 Task: Send an email with the signature Garrett Sanchez with the subject Invitation to a networking event and the message We need your input on the vendor selection for the new project. Can you please review the proposals and provide your recommendation? from softage.10@softage.net to softage.9@softage.net and move the email from Sent Items to the folder Market expansion
Action: Mouse moved to (76, 90)
Screenshot: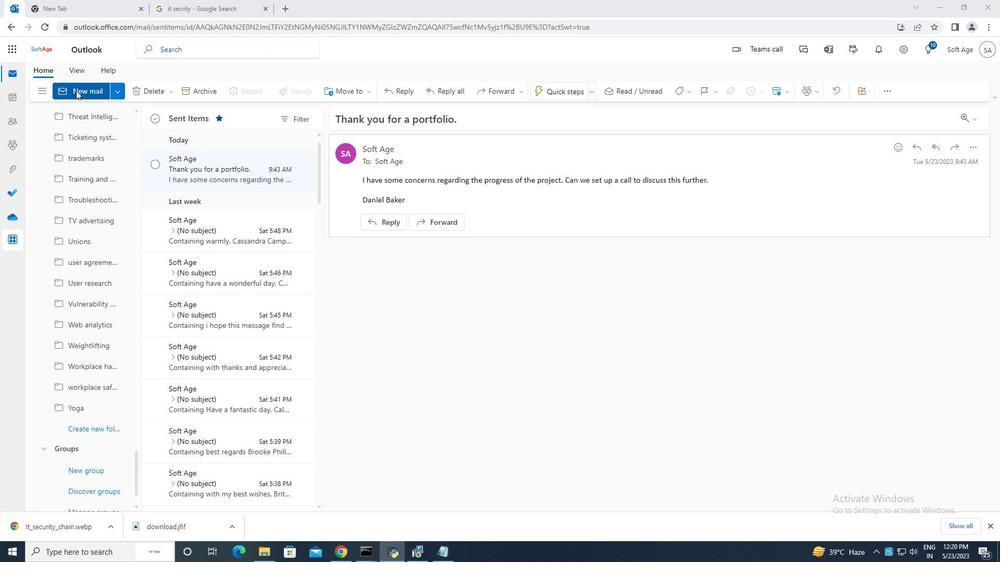 
Action: Mouse pressed left at (76, 90)
Screenshot: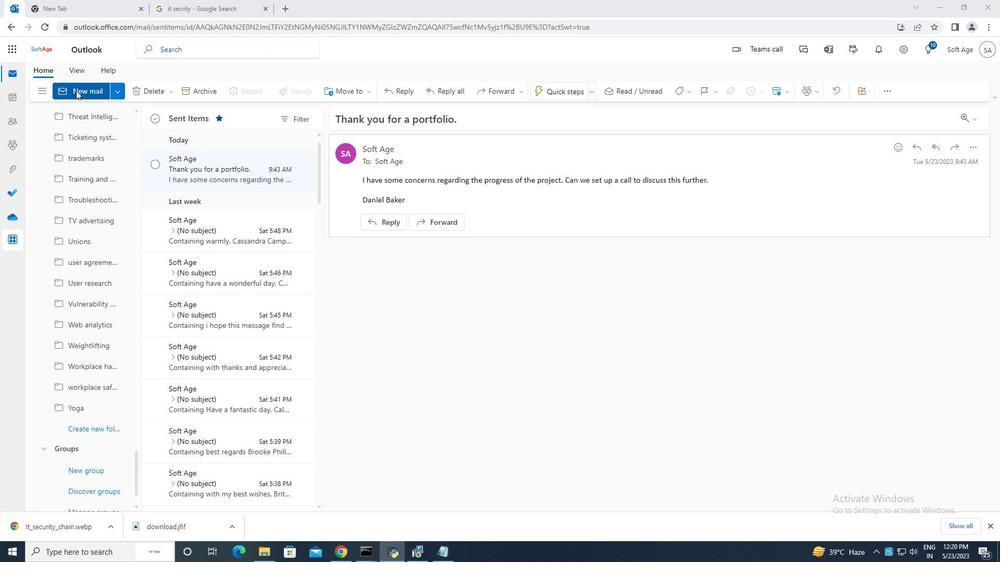 
Action: Mouse moved to (667, 97)
Screenshot: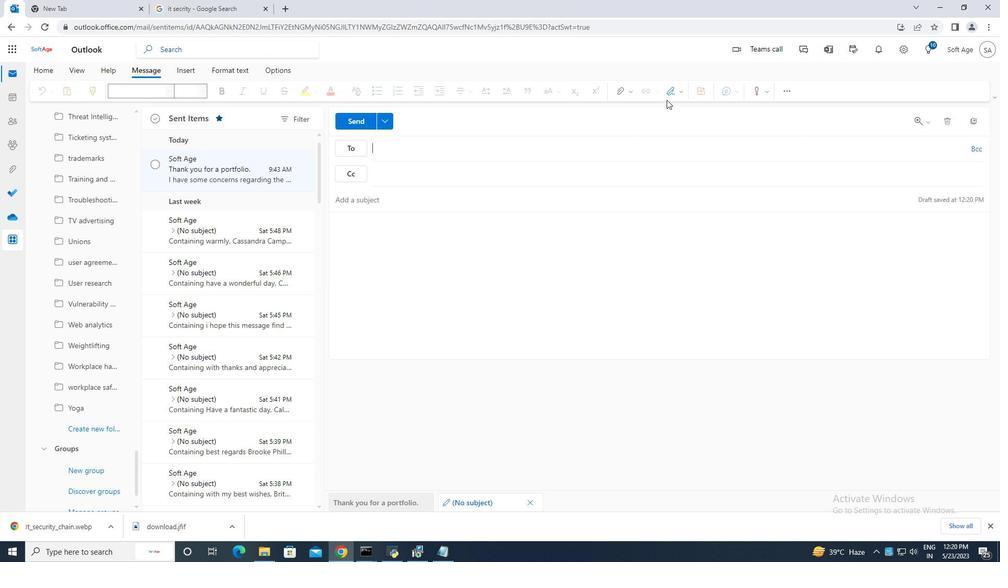 
Action: Mouse pressed left at (667, 97)
Screenshot: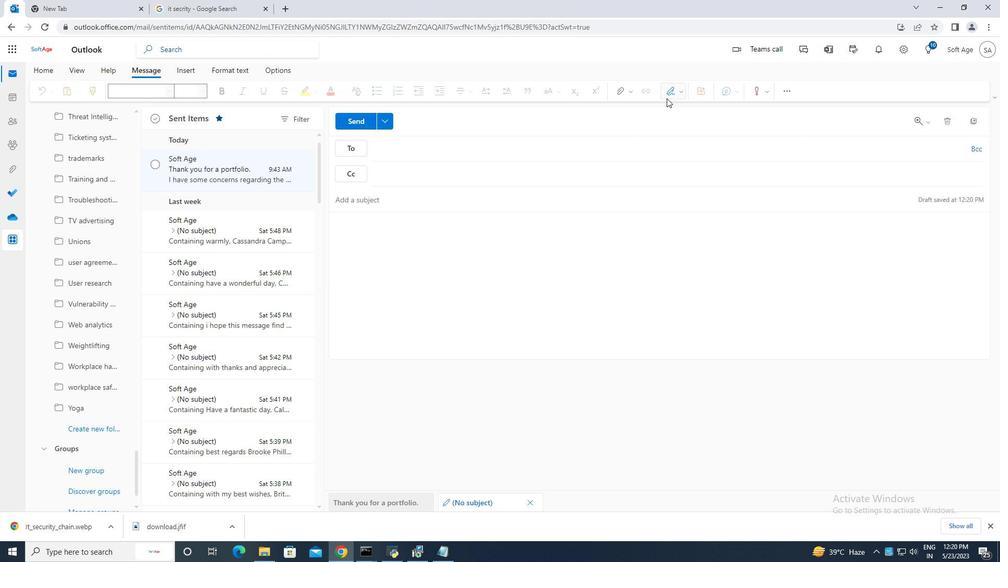 
Action: Mouse moved to (665, 134)
Screenshot: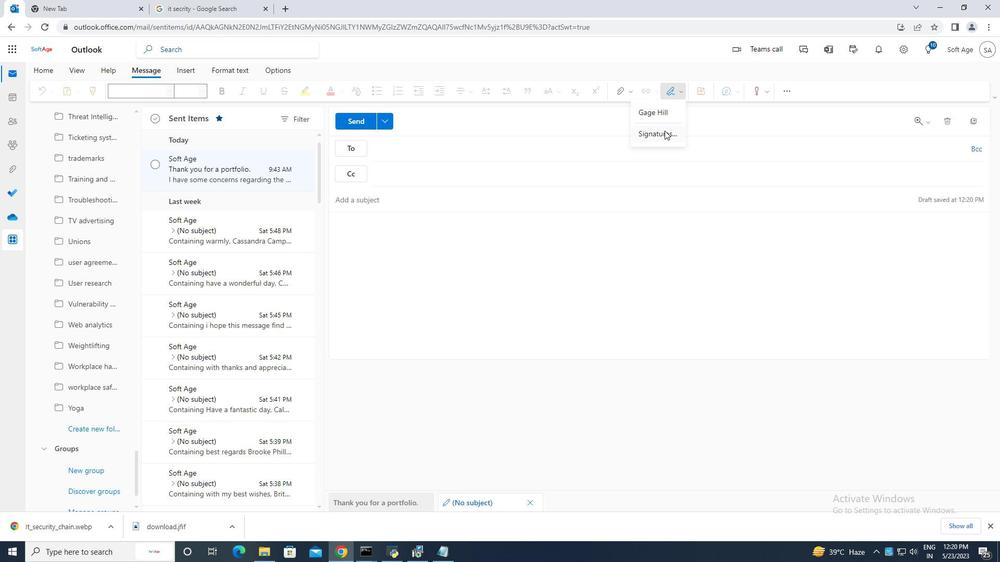 
Action: Mouse pressed left at (665, 134)
Screenshot: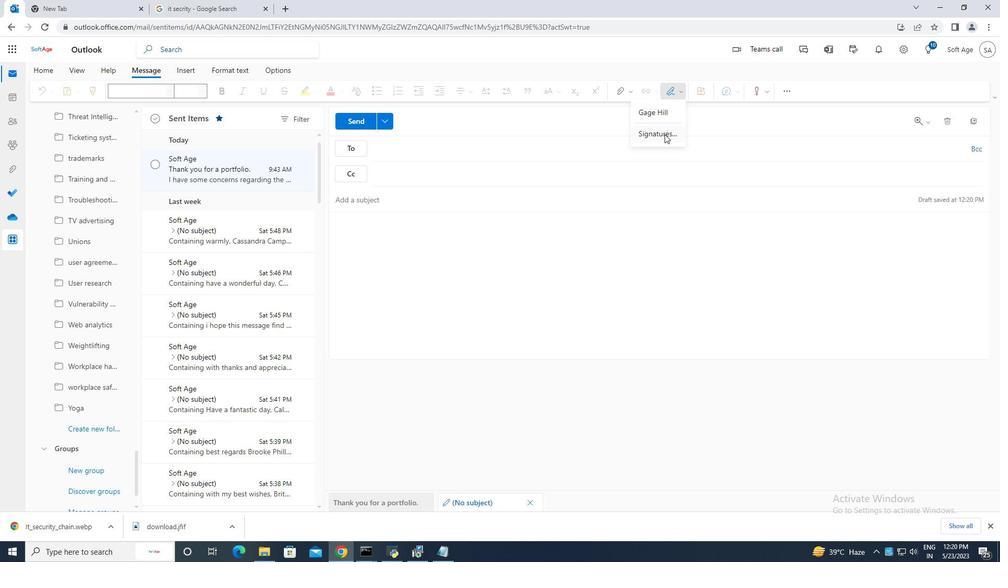 
Action: Mouse moved to (707, 176)
Screenshot: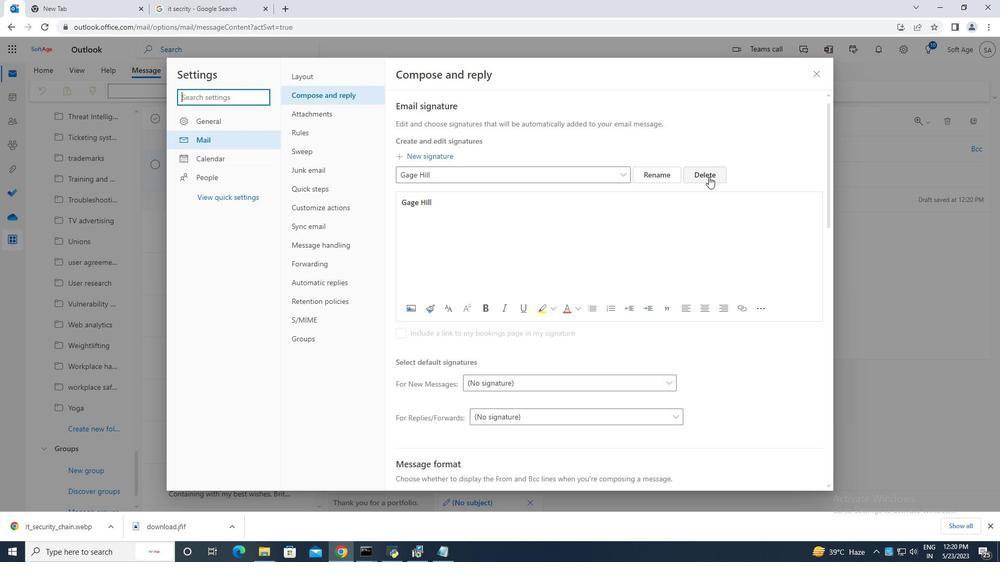 
Action: Mouse pressed left at (707, 176)
Screenshot: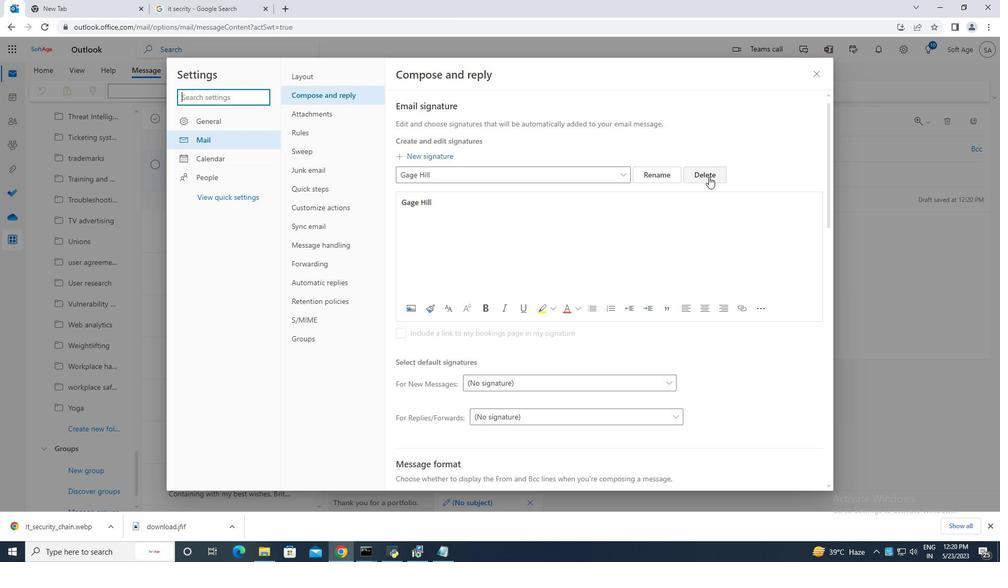 
Action: Mouse moved to (493, 176)
Screenshot: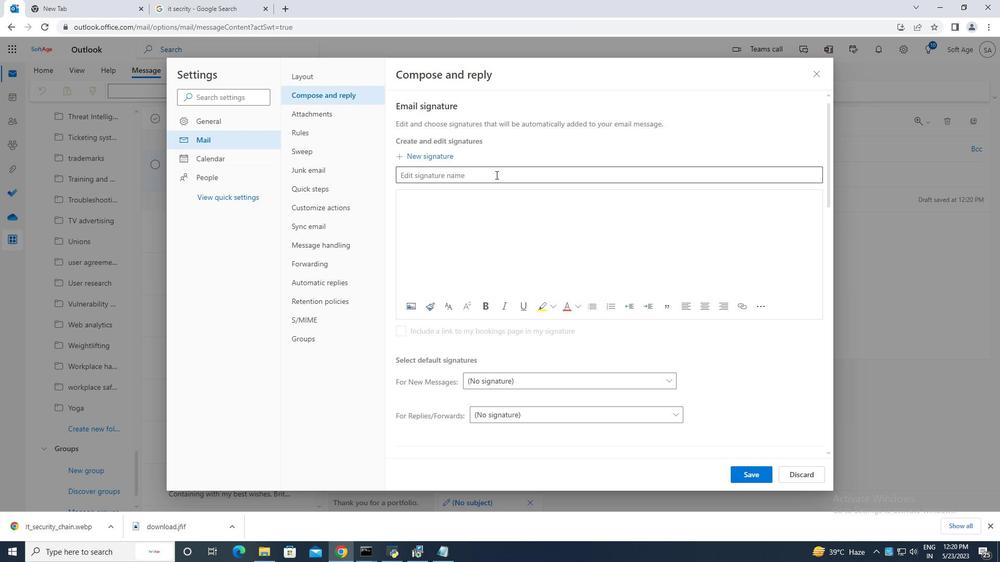 
Action: Mouse pressed left at (493, 175)
Screenshot: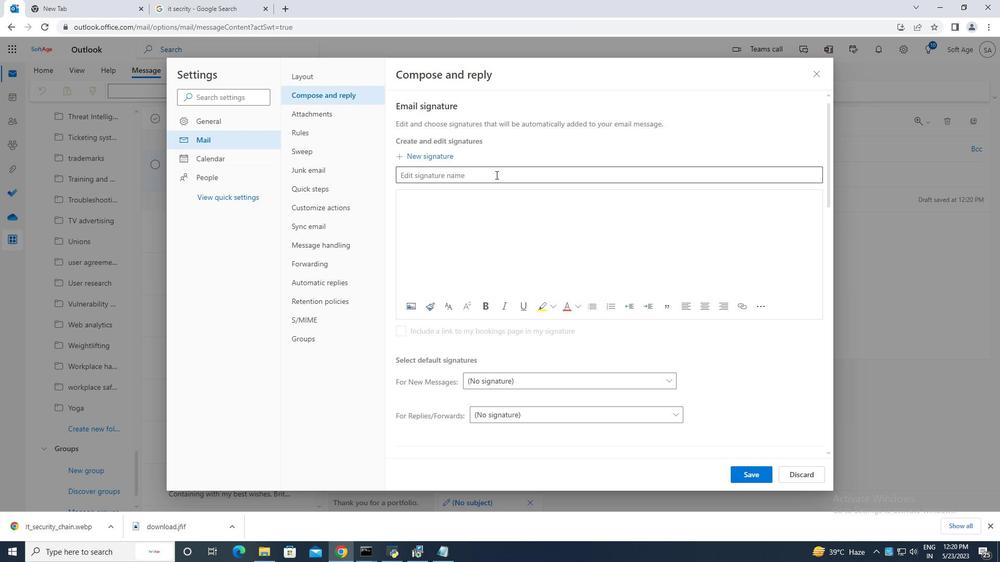 
Action: Key pressed <Key.caps_lock>G<Key.caps_lock>arrett<Key.space><Key.caps_lock>S<Key.caps_lock>anchez
Screenshot: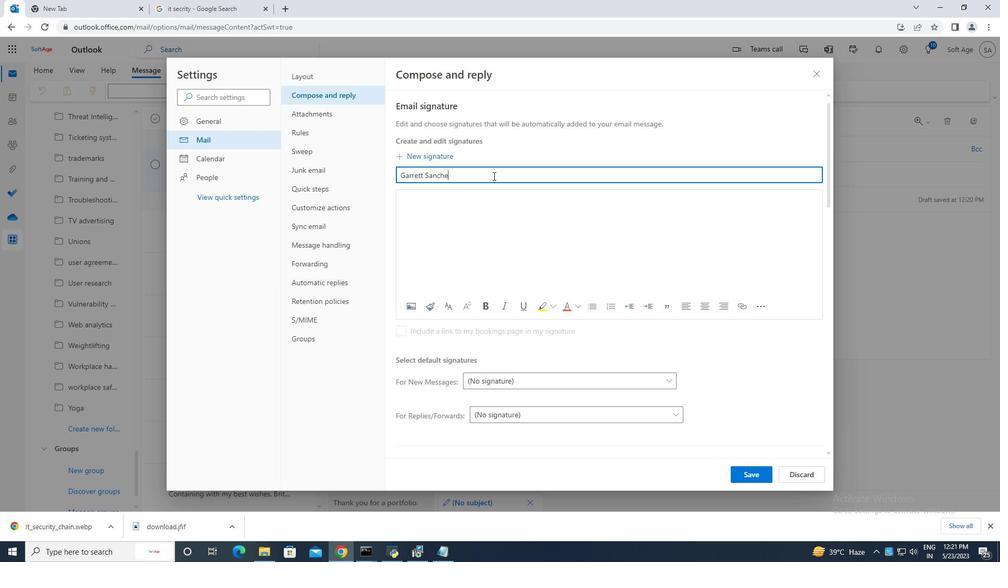 
Action: Mouse moved to (431, 203)
Screenshot: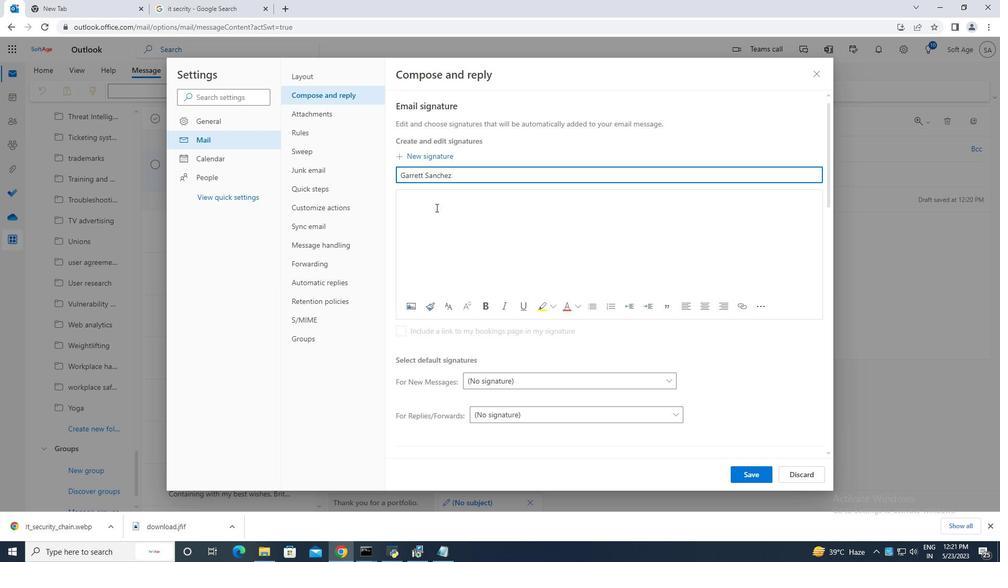 
Action: Mouse pressed left at (431, 203)
Screenshot: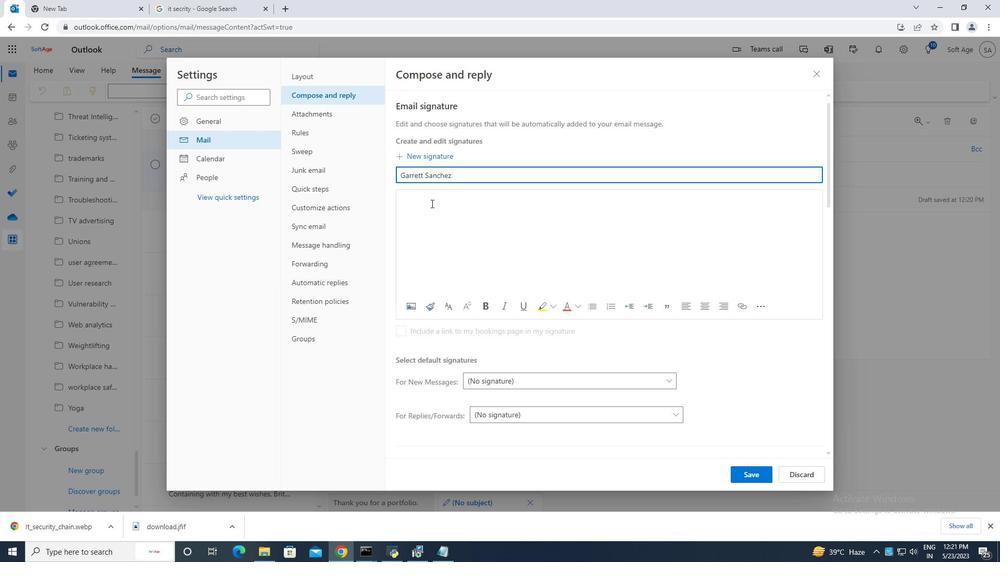 
Action: Mouse moved to (431, 203)
Screenshot: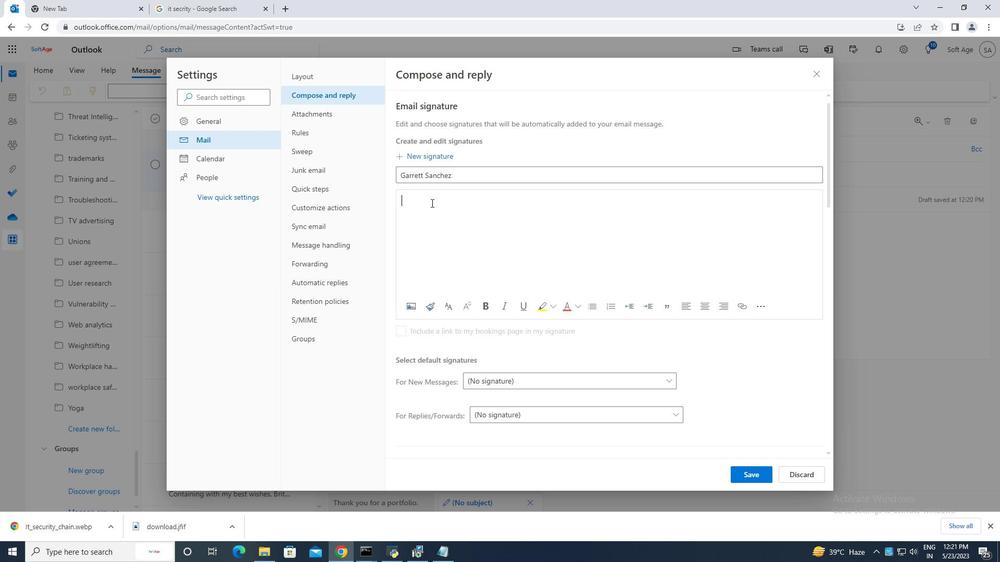 
Action: Key pressed <Key.caps_lock>G<Key.caps_lock>arrett<Key.space><Key.caps_lock>S<Key.caps_lock>anchez
Screenshot: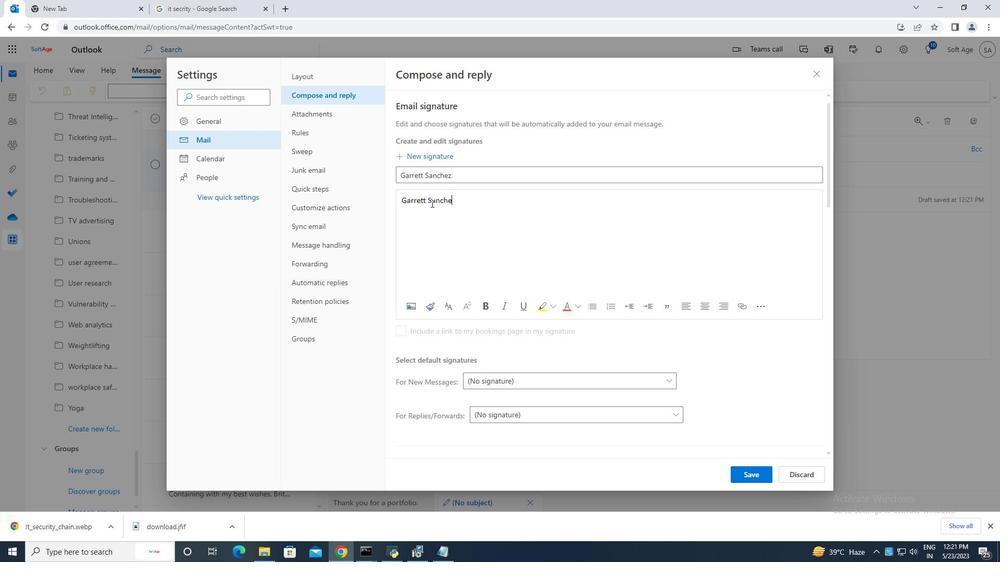 
Action: Mouse moved to (751, 471)
Screenshot: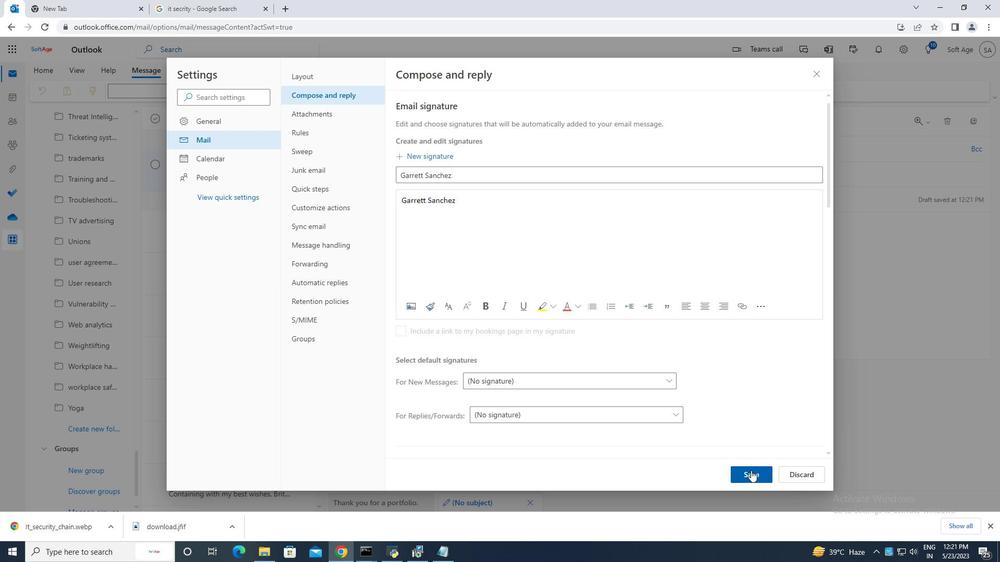 
Action: Mouse pressed left at (751, 471)
Screenshot: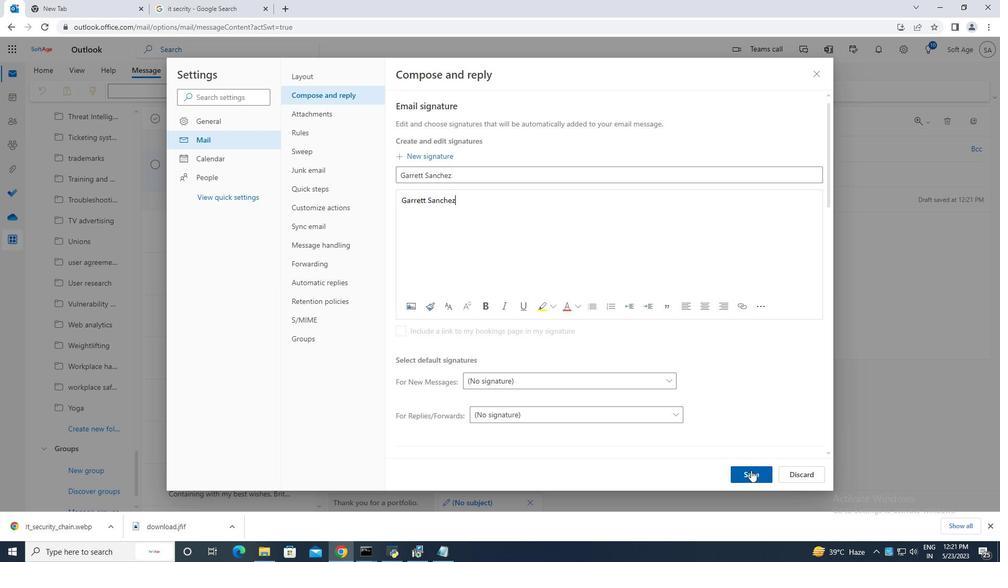 
Action: Mouse moved to (821, 76)
Screenshot: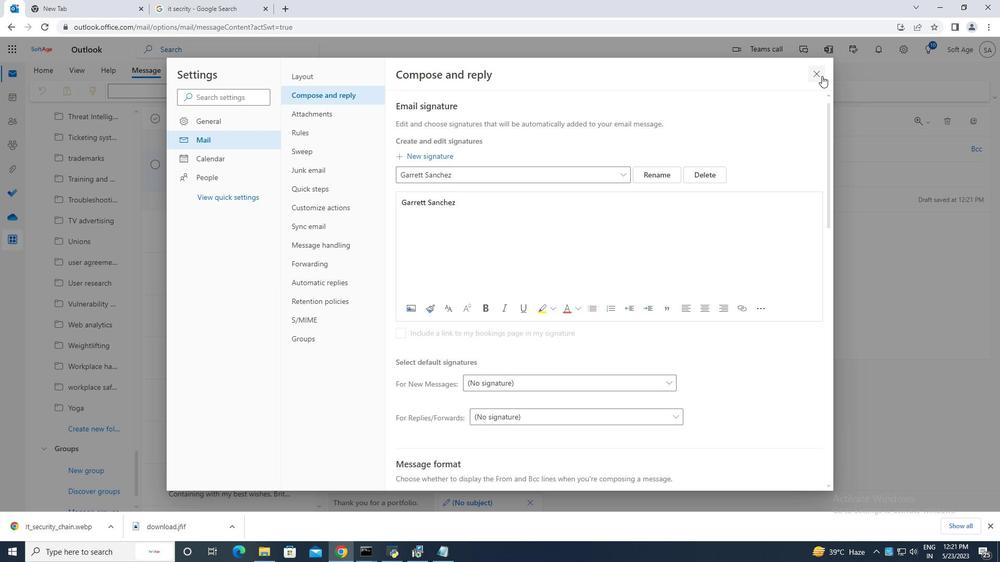 
Action: Mouse pressed left at (821, 76)
Screenshot: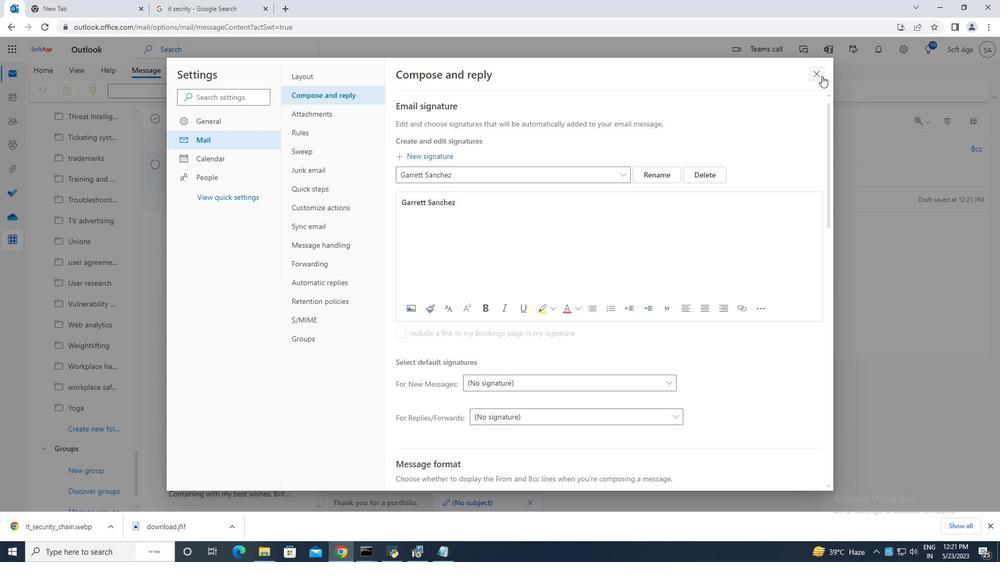 
Action: Mouse moved to (666, 94)
Screenshot: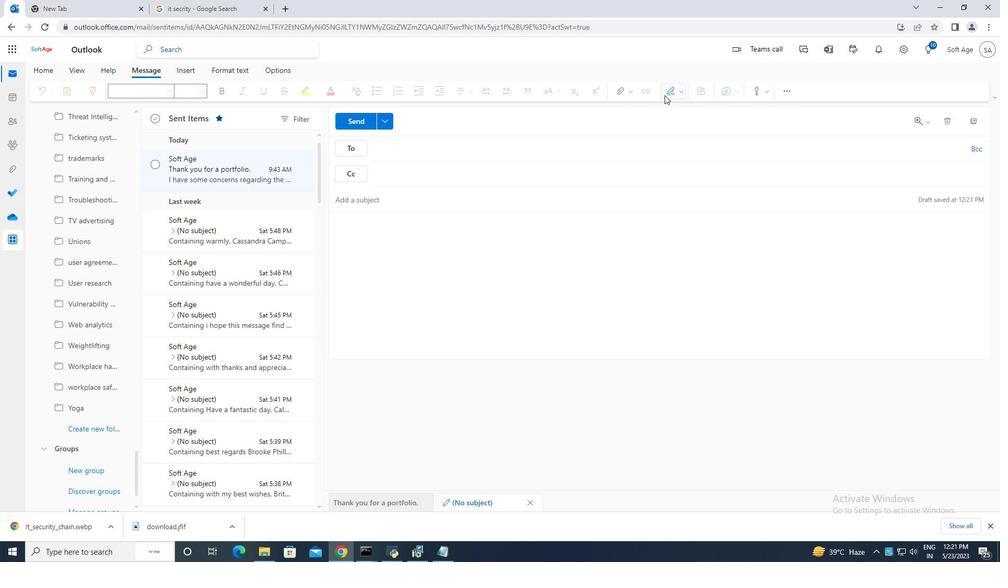 
Action: Mouse pressed left at (666, 94)
Screenshot: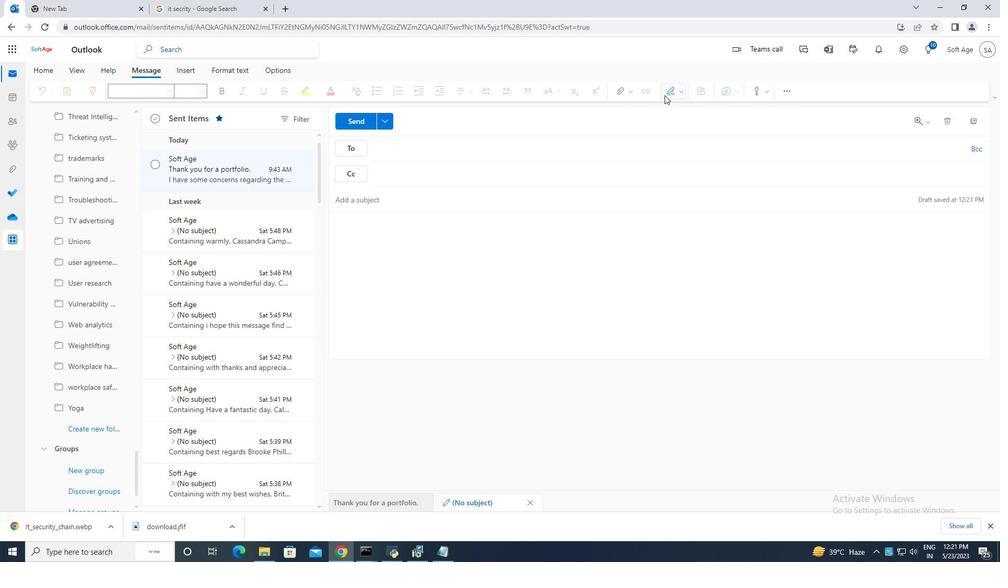 
Action: Mouse moved to (643, 114)
Screenshot: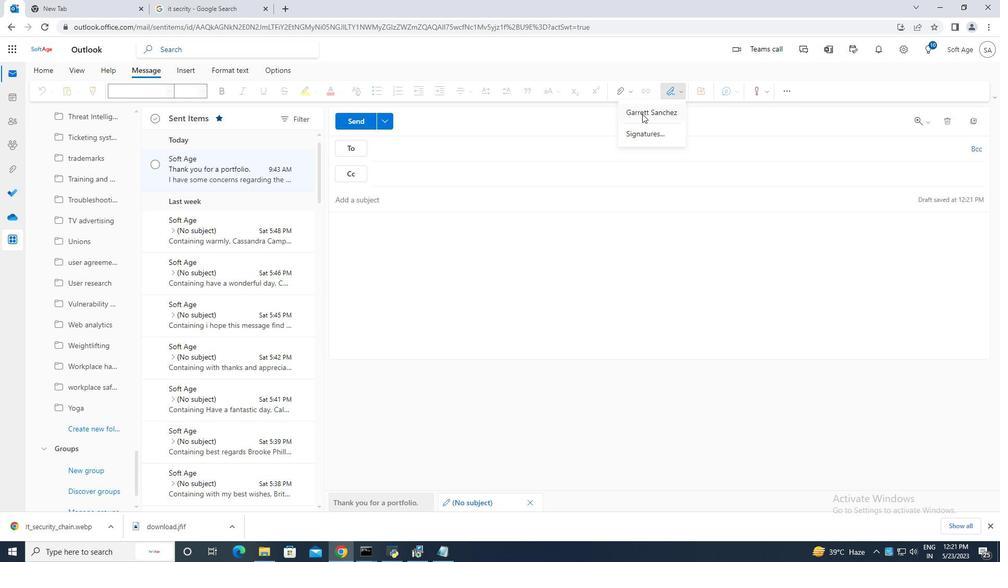 
Action: Mouse pressed left at (643, 114)
Screenshot: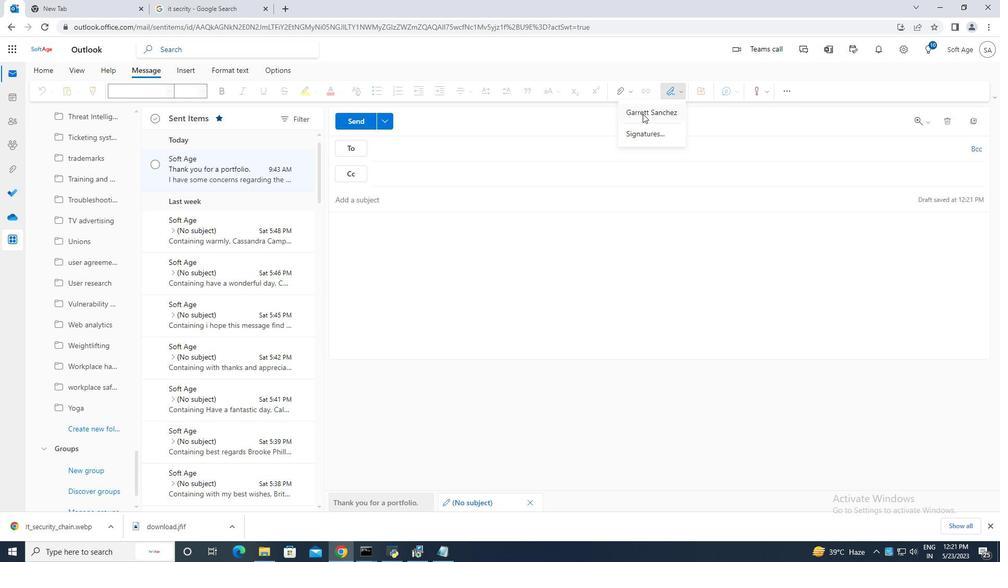 
Action: Mouse moved to (368, 197)
Screenshot: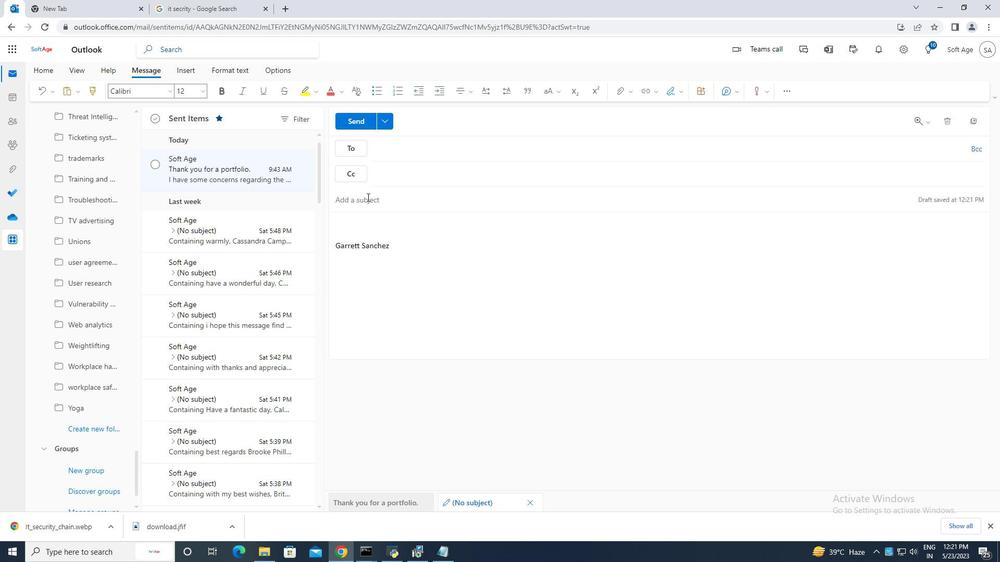 
Action: Mouse pressed left at (368, 197)
Screenshot: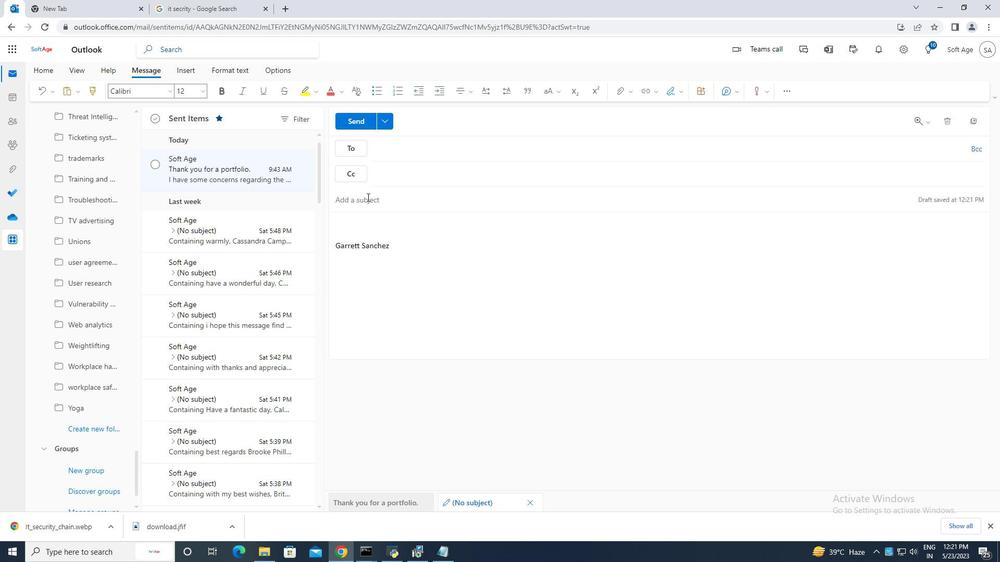 
Action: Mouse moved to (369, 202)
Screenshot: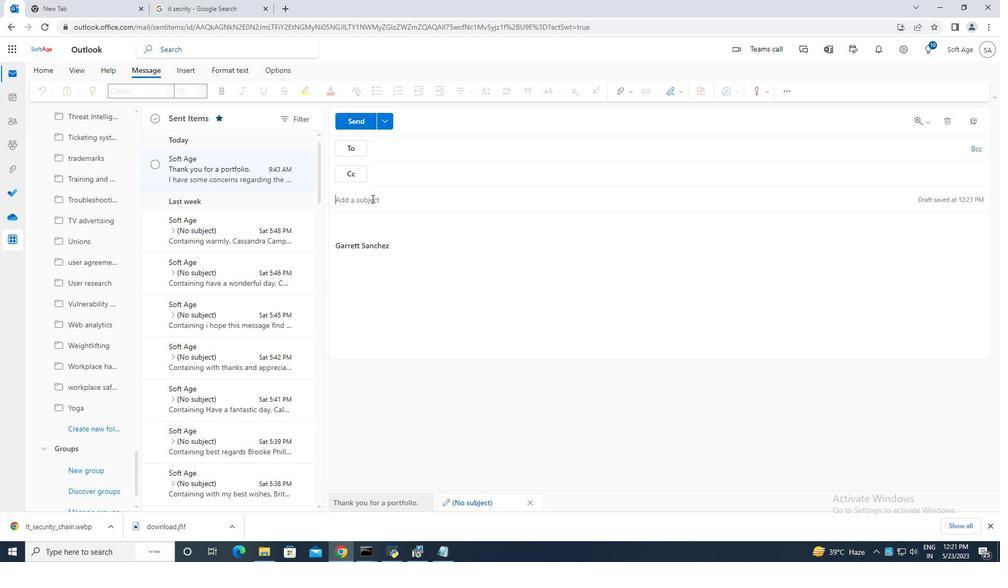 
Action: Key pressed <Key.caps_lock>I<Key.caps_lock>nvitation<Key.space>to<Key.space>a<Key.space>networking<Key.space>event.
Screenshot: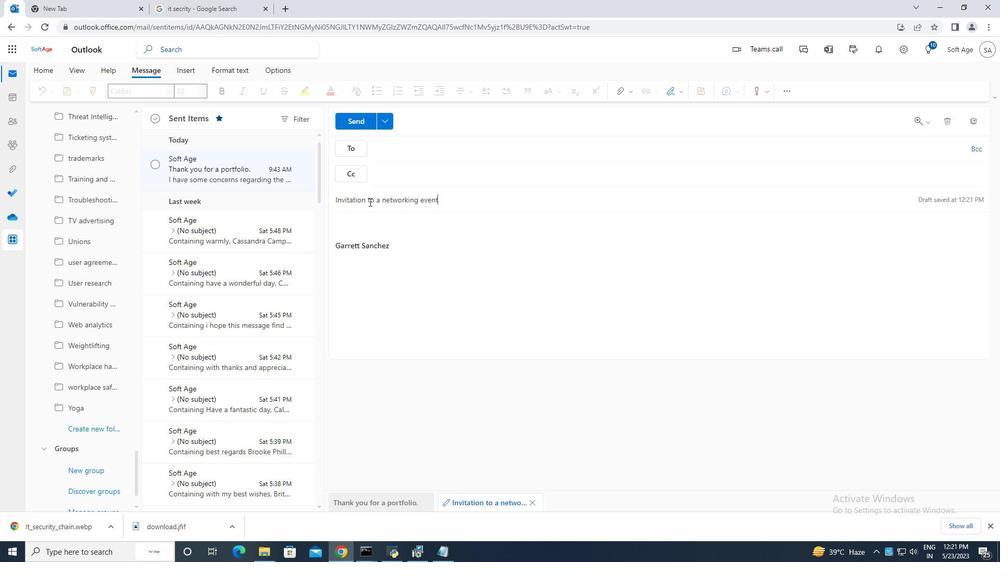 
Action: Mouse moved to (363, 221)
Screenshot: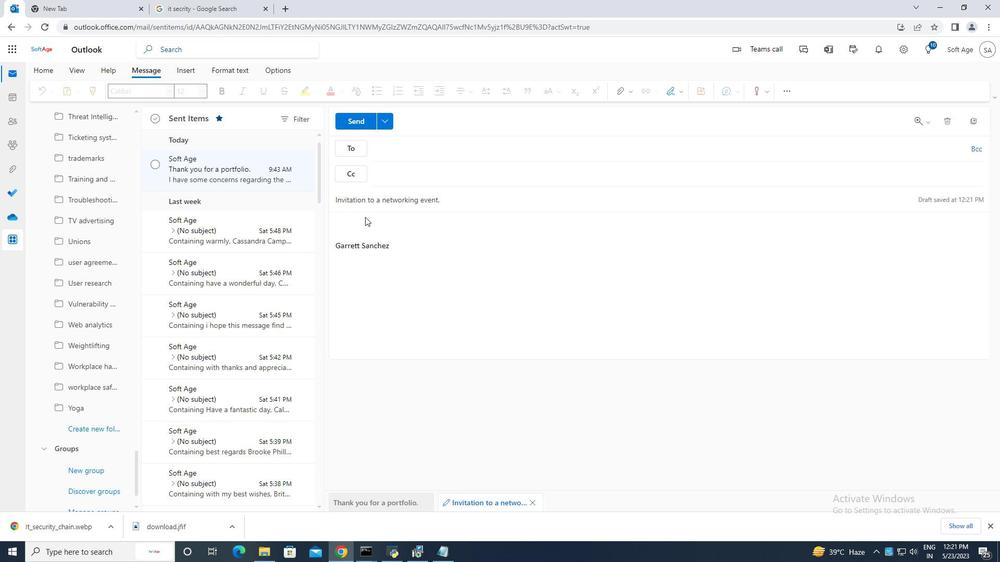 
Action: Mouse pressed left at (363, 221)
Screenshot: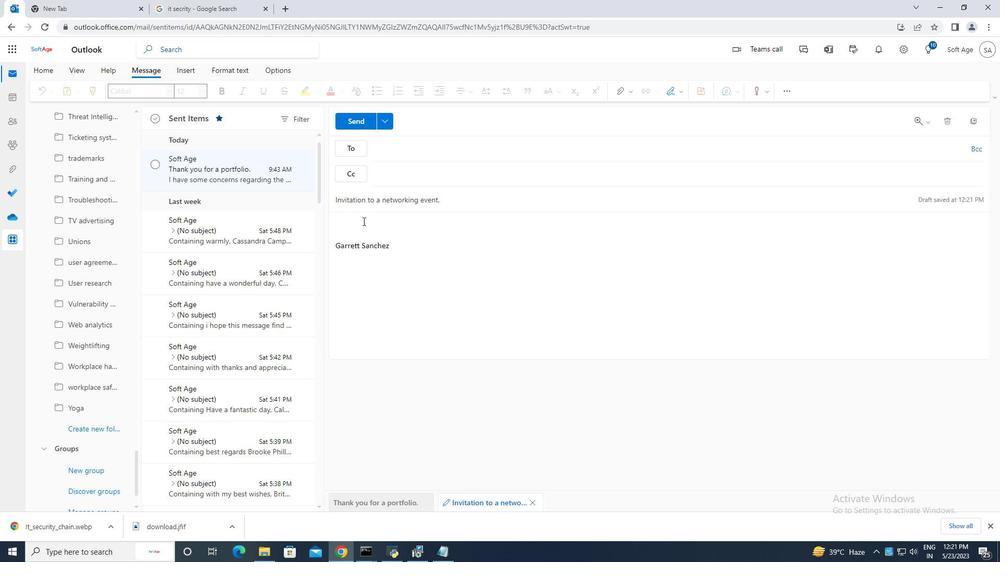 
Action: Key pressed <Key.caps_lock>W<Key.caps_lock>e<Key.space>need<Key.space>your<Key.space>input<Key.space>on<Key.space>the<Key.space>vendor<Key.space>selection<Key.space>for<Key.space>the<Key.space>new<Key.space>project.<Key.space><Key.caps_lock>C<Key.caps_lock>an<Key.space>you<Key.space>please<Key.space>review<Key.space>the<Key.space>proposal<Key.space>and<Key.space>provide<Key.space>your<Key.space>recommendation.
Screenshot: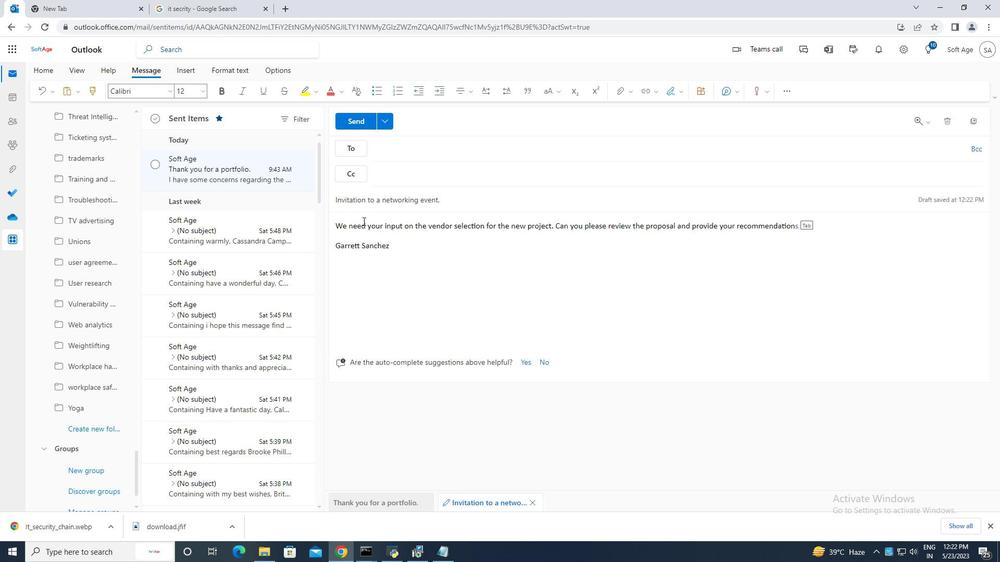 
Action: Mouse moved to (391, 151)
Screenshot: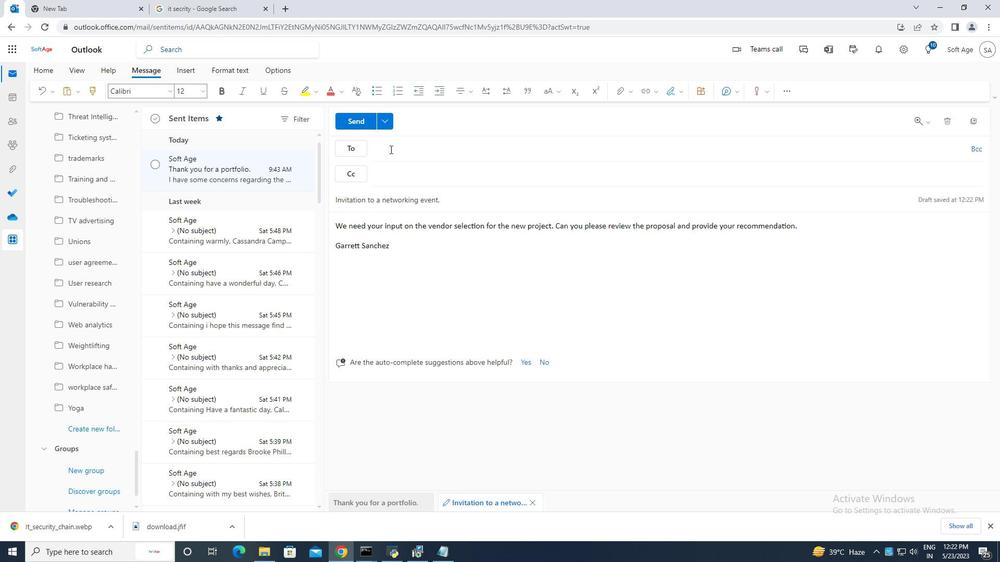 
Action: Mouse pressed left at (391, 151)
Screenshot: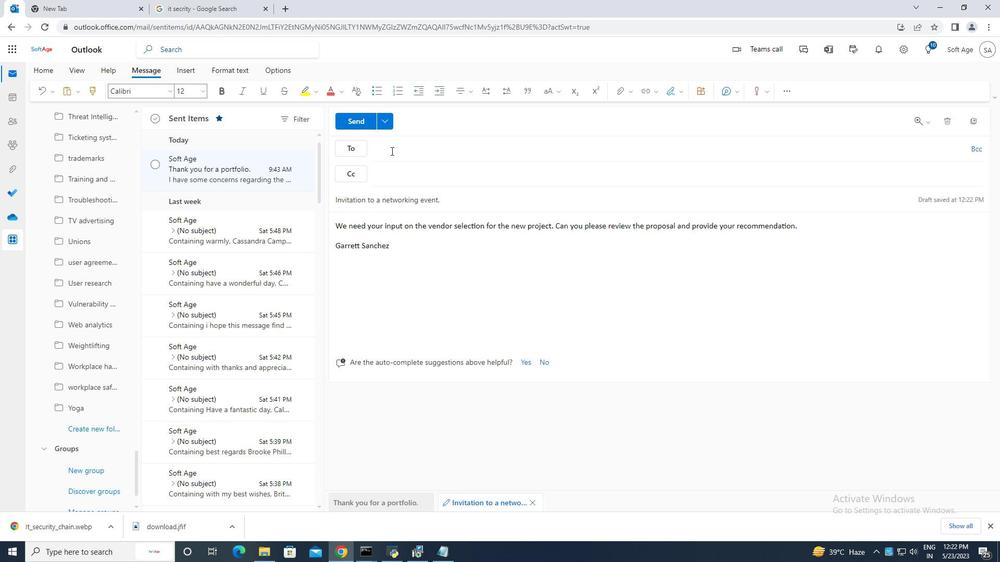 
Action: Mouse moved to (394, 152)
Screenshot: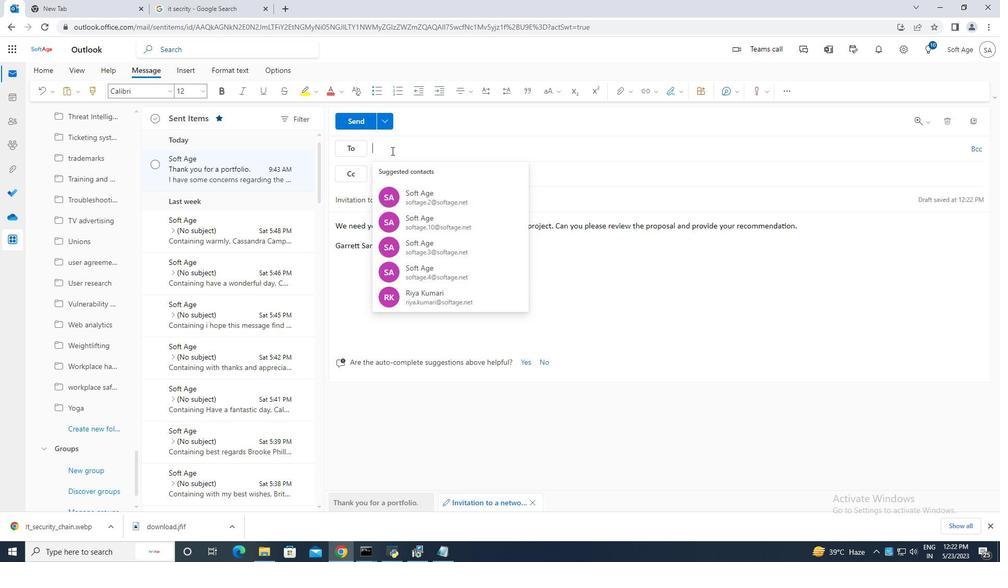 
Action: Key pressed softage.9<Key.shift>@
Screenshot: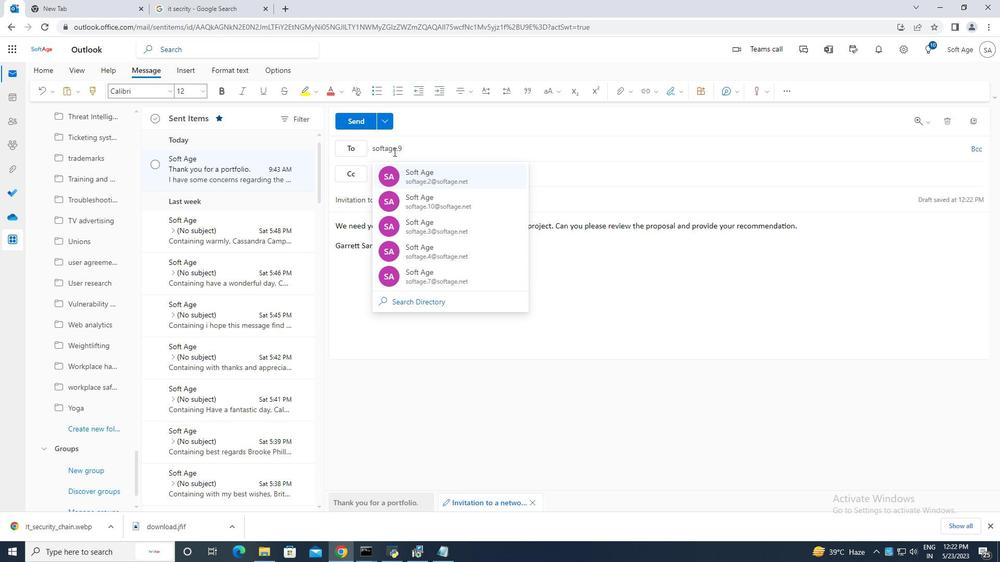 
Action: Mouse moved to (466, 169)
Screenshot: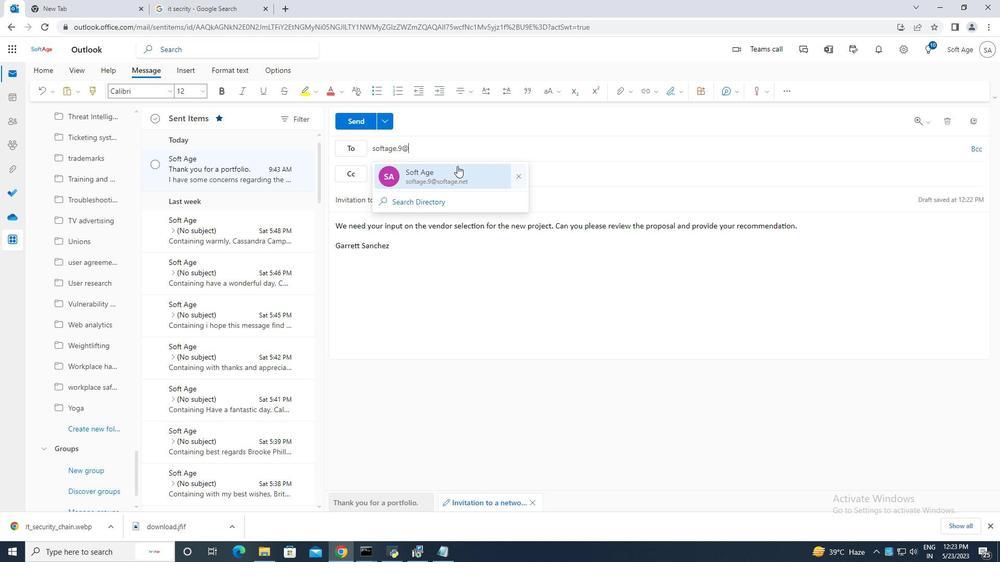 
Action: Mouse pressed left at (466, 169)
Screenshot: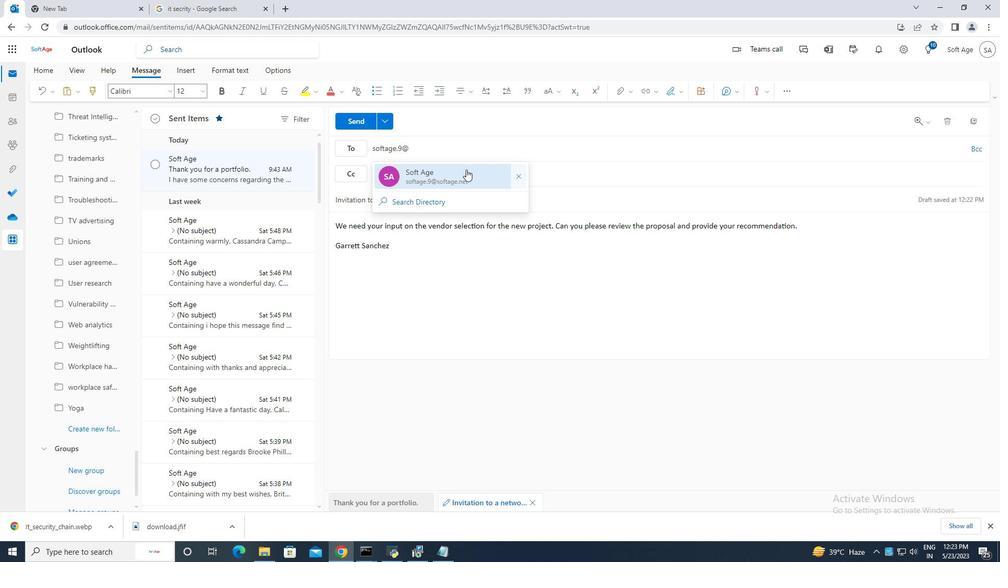 
Action: Mouse moved to (88, 426)
Screenshot: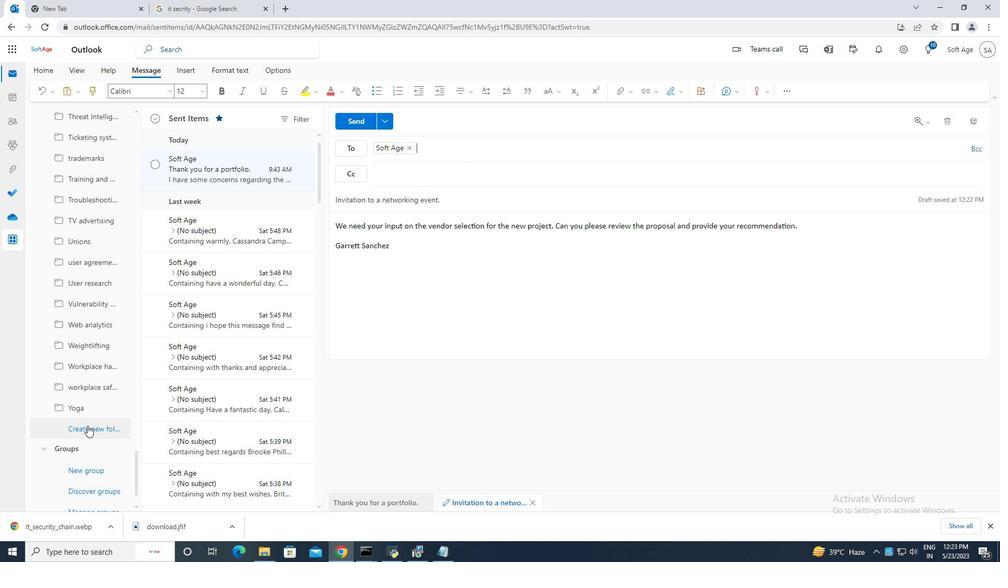 
Action: Mouse pressed left at (88, 426)
Screenshot: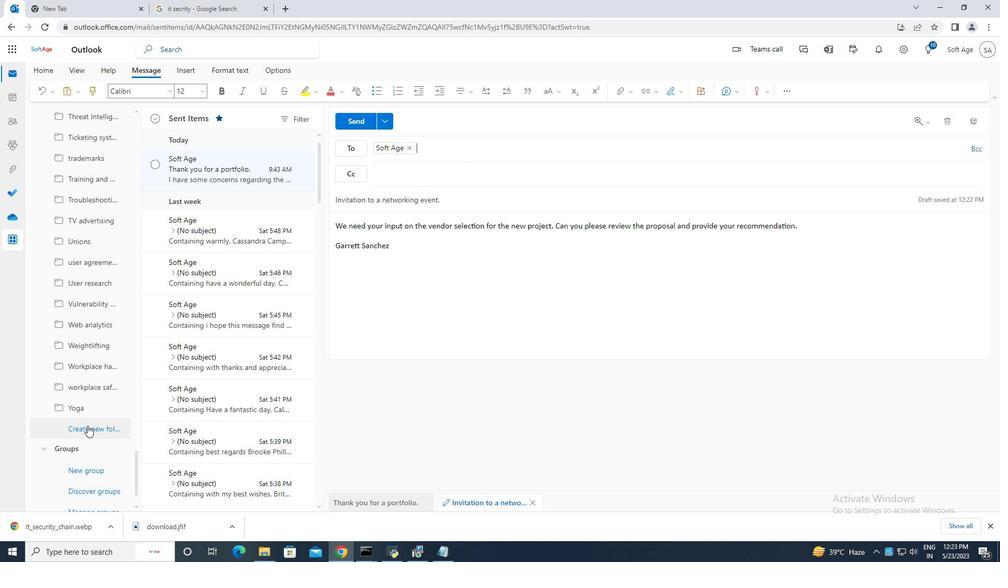 
Action: Mouse moved to (74, 424)
Screenshot: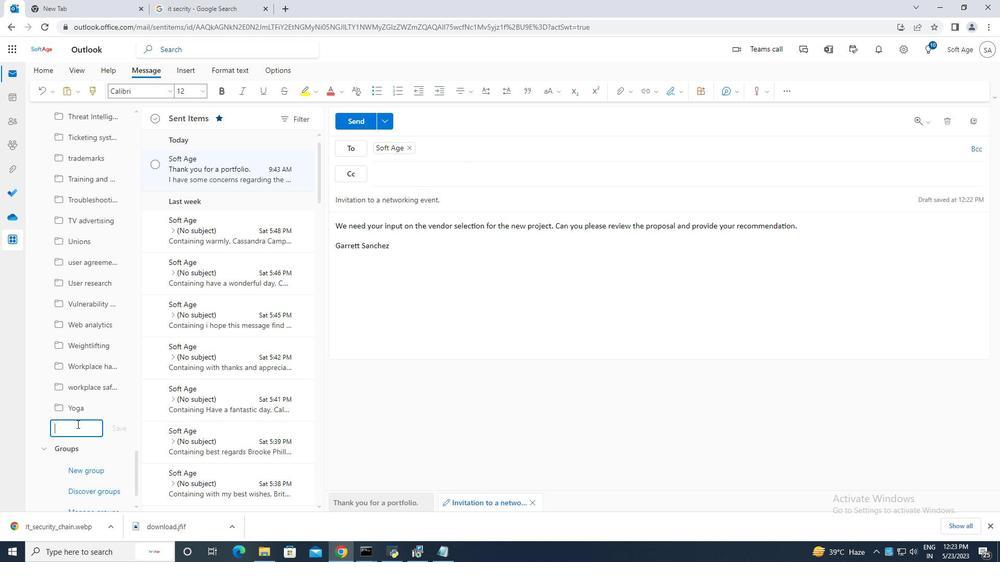 
Action: Key pressed <Key.caps_lock>M<Key.caps_lock>arket<Key.space>expansion
Screenshot: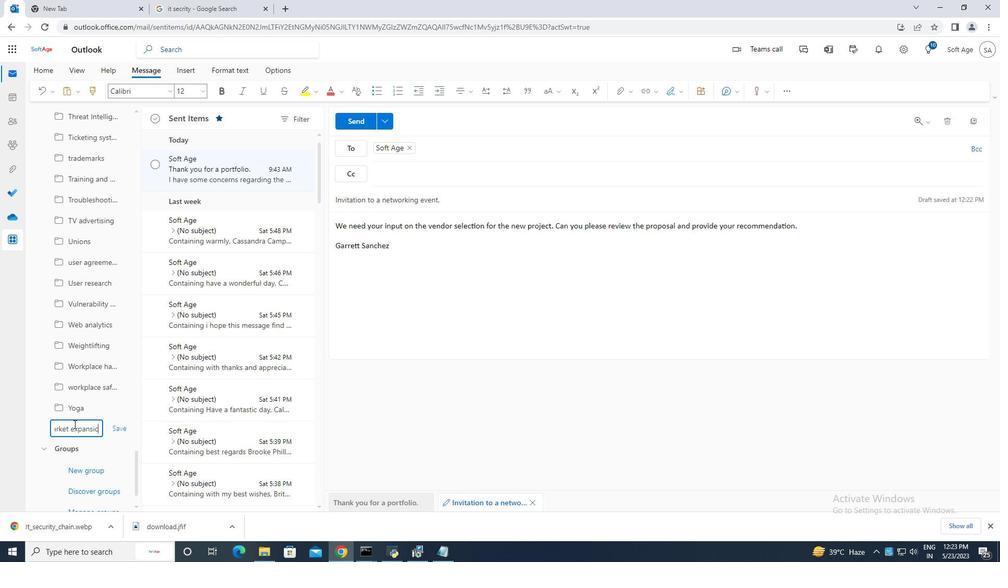 
Action: Mouse moved to (118, 428)
Screenshot: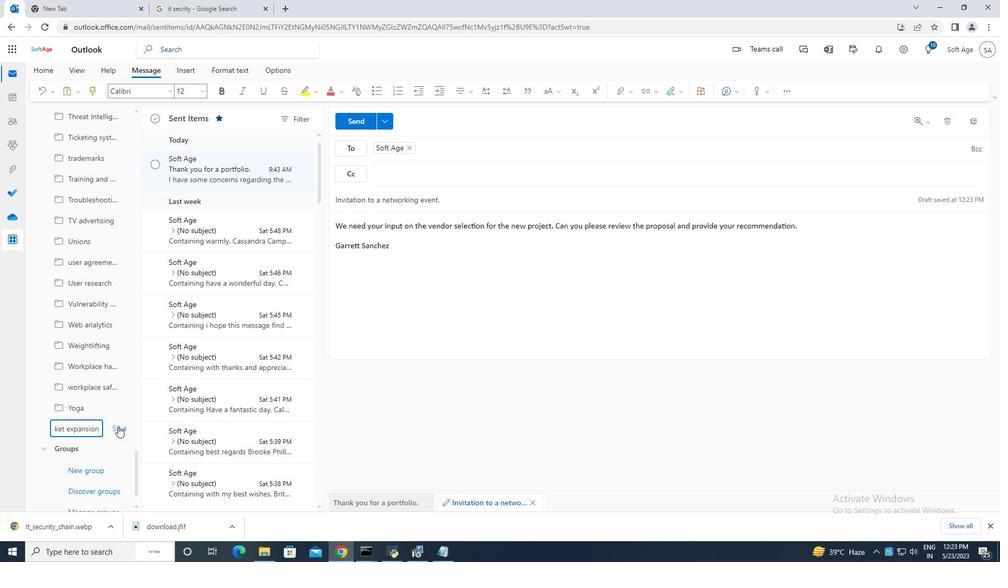 
Action: Mouse pressed left at (118, 428)
Screenshot: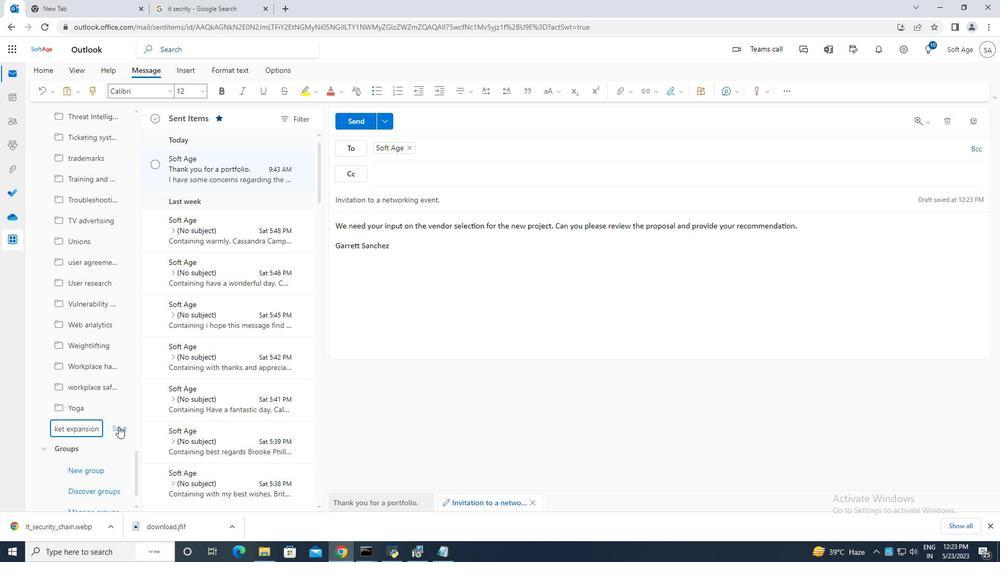 
Action: Mouse moved to (350, 116)
Screenshot: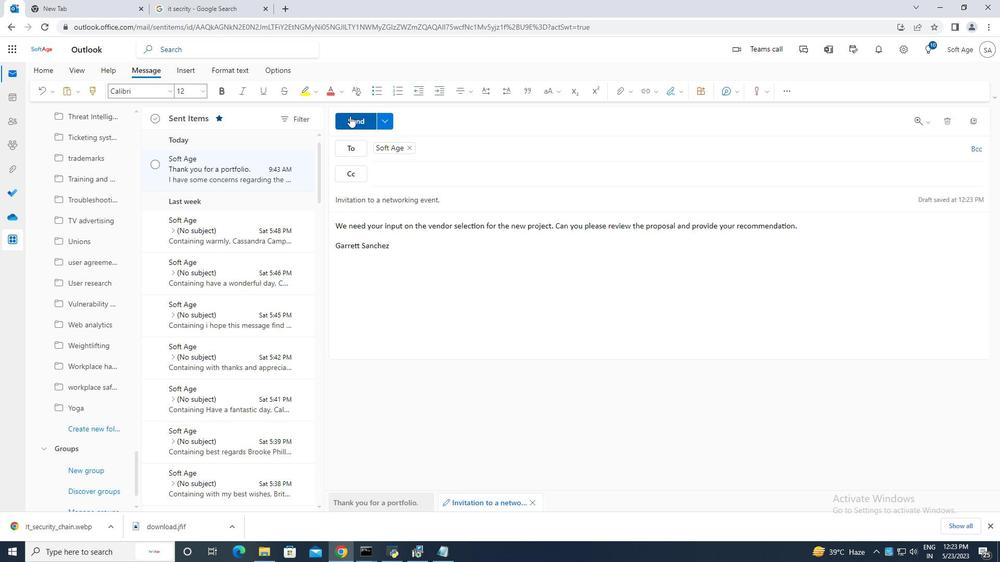 
Action: Mouse pressed left at (350, 116)
Screenshot: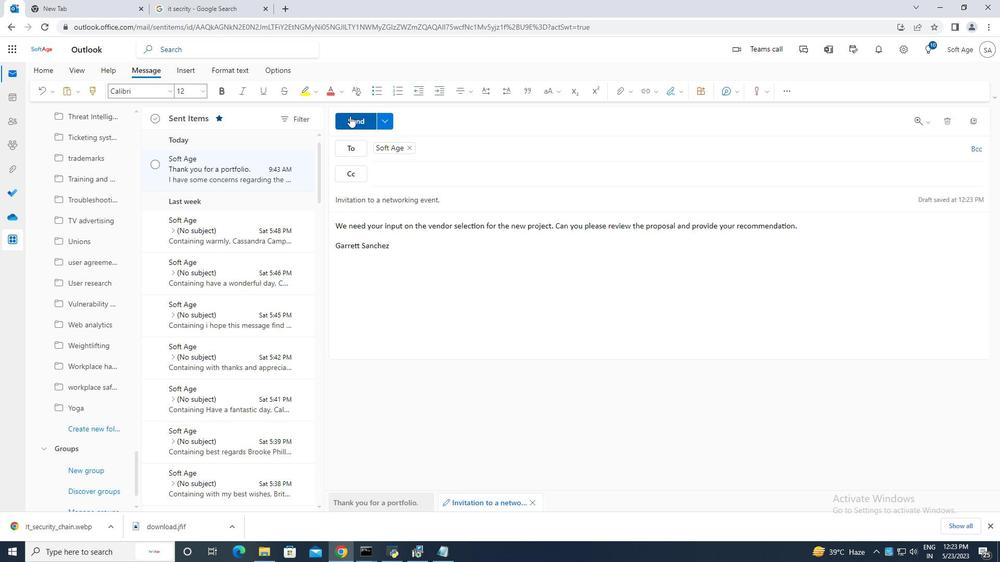 
Action: Mouse moved to (152, 166)
Screenshot: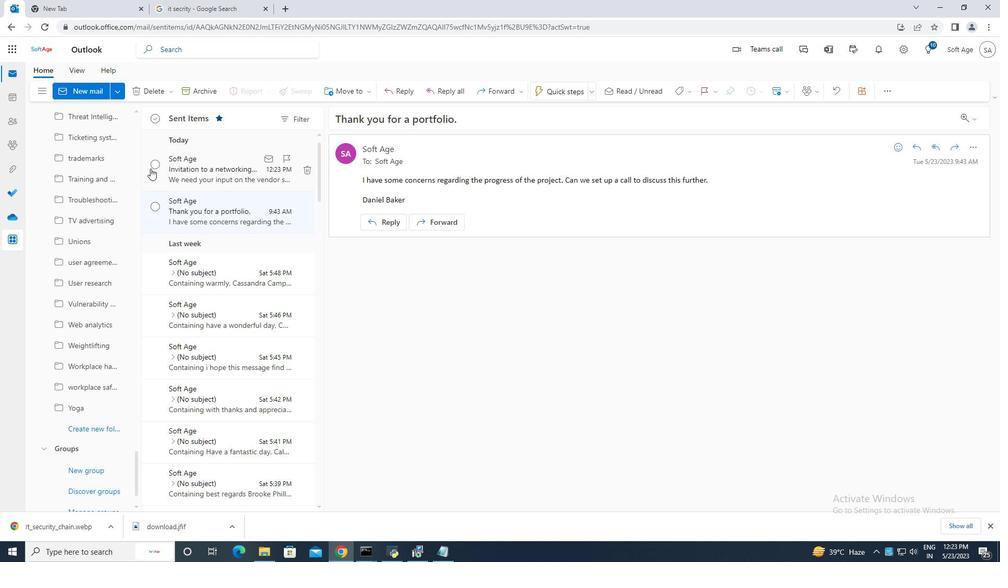 
Action: Mouse pressed left at (152, 166)
Screenshot: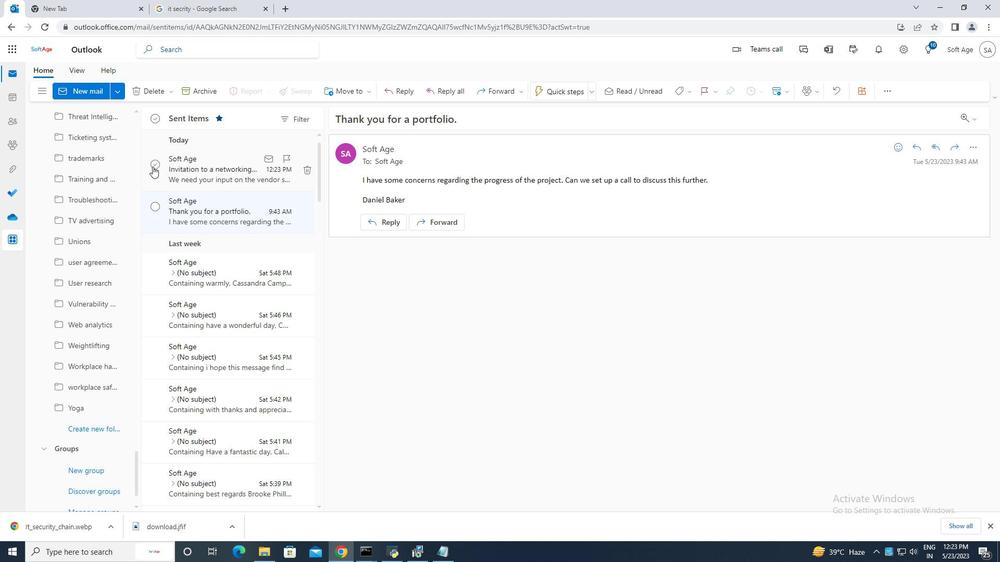 
Action: Mouse moved to (350, 92)
Screenshot: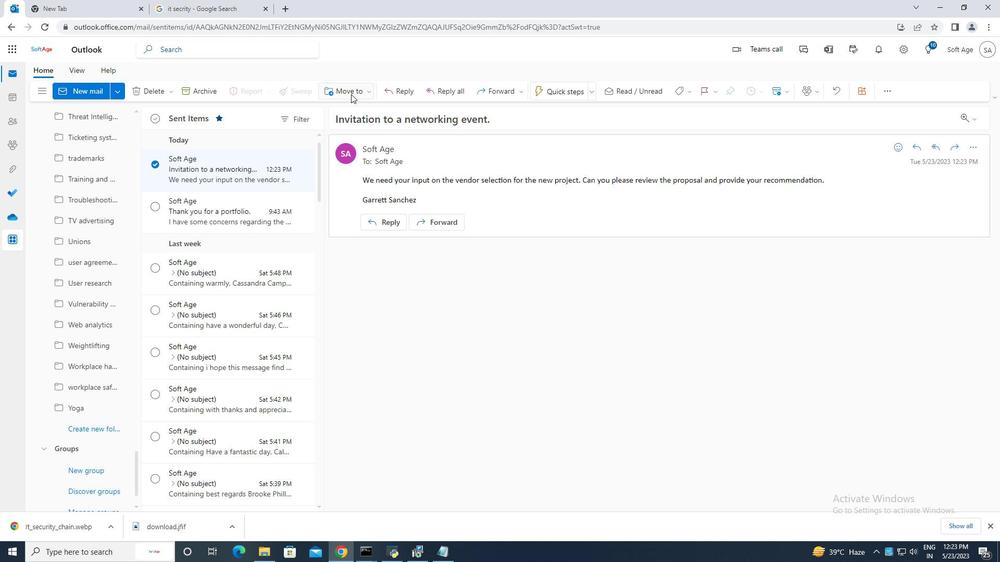 
Action: Mouse pressed left at (350, 92)
Screenshot: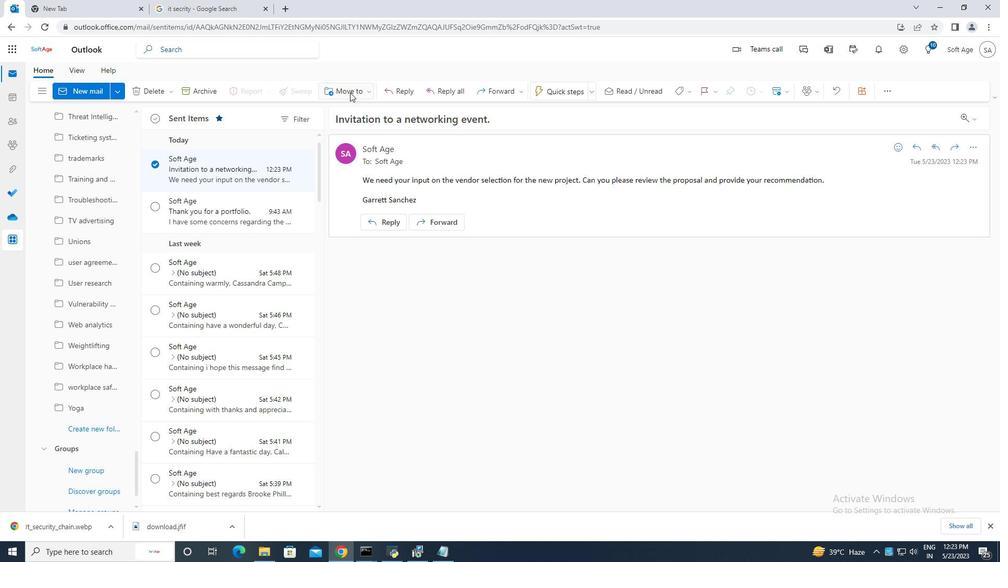 
Action: Mouse moved to (388, 112)
Screenshot: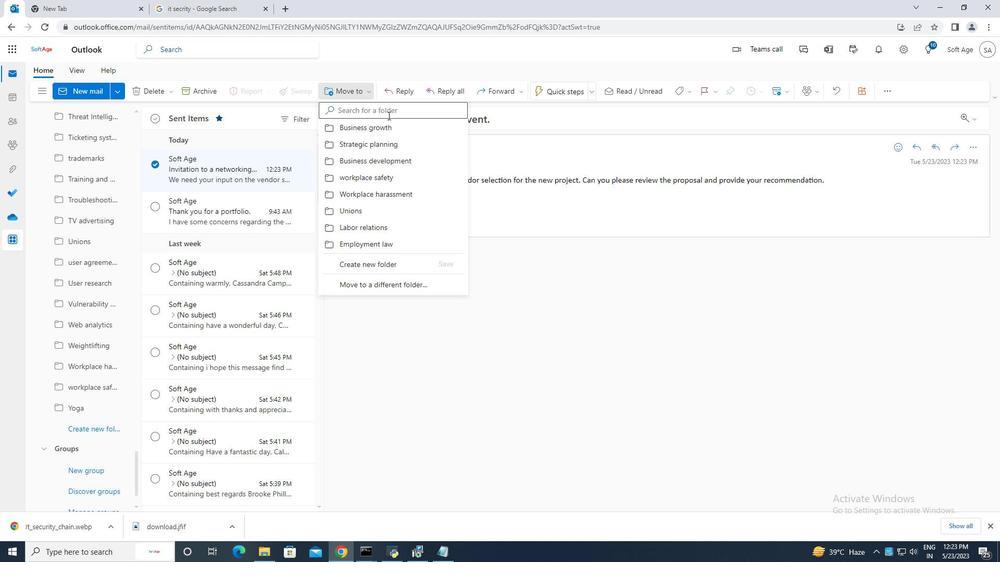 
Action: Mouse pressed left at (388, 112)
Screenshot: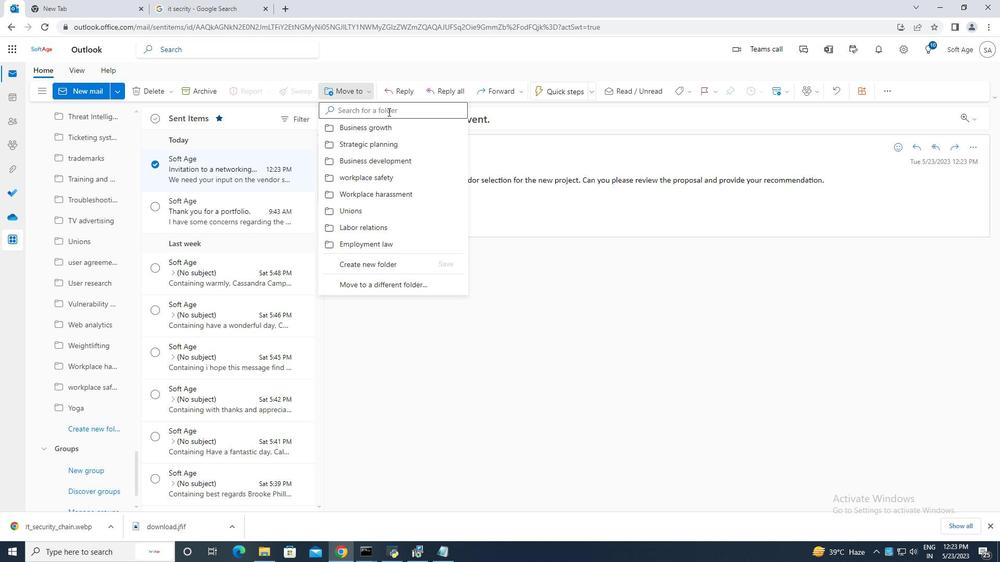 
Action: Key pressed market<Key.space>expansion
Screenshot: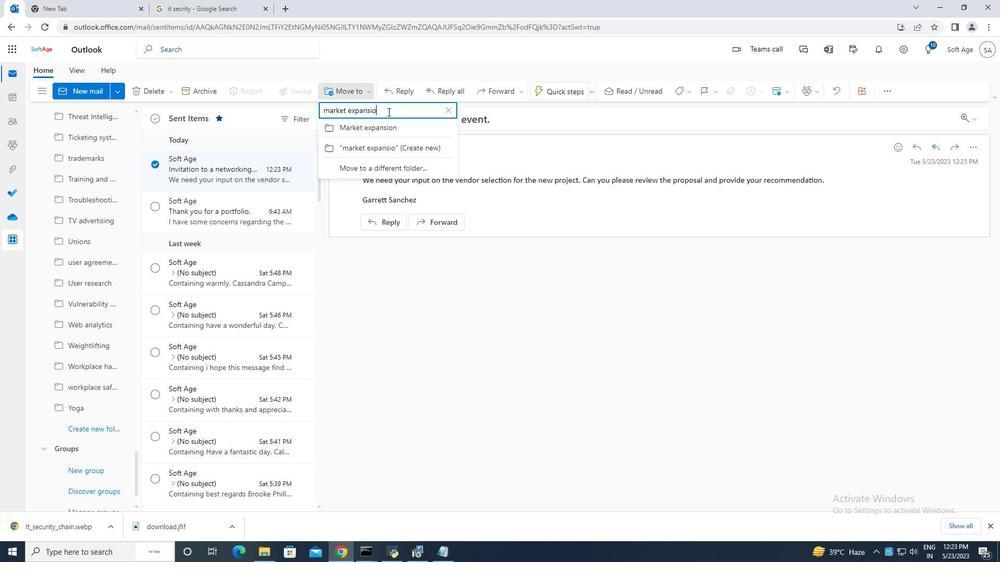 
Action: Mouse moved to (388, 130)
Screenshot: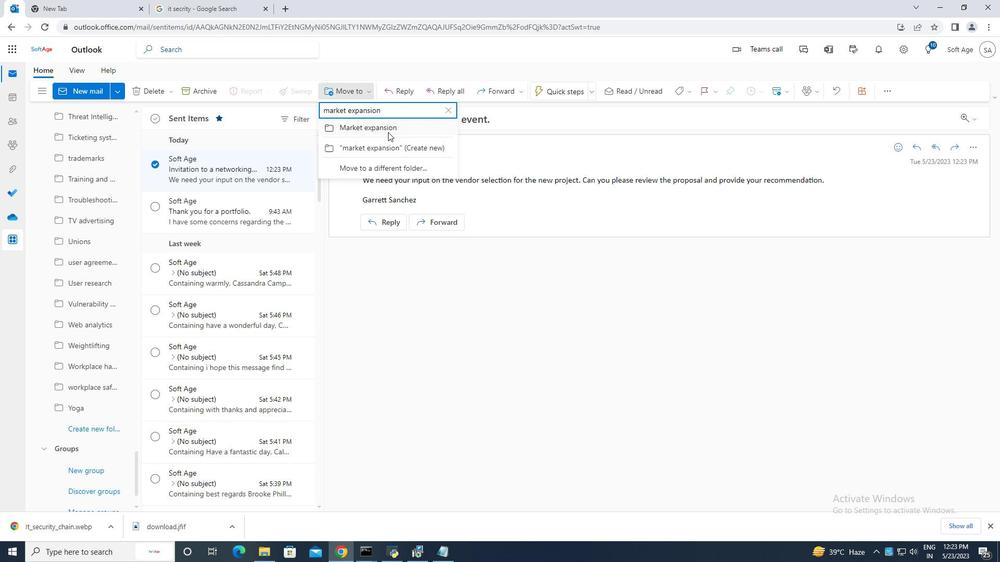 
Action: Mouse pressed left at (388, 130)
Screenshot: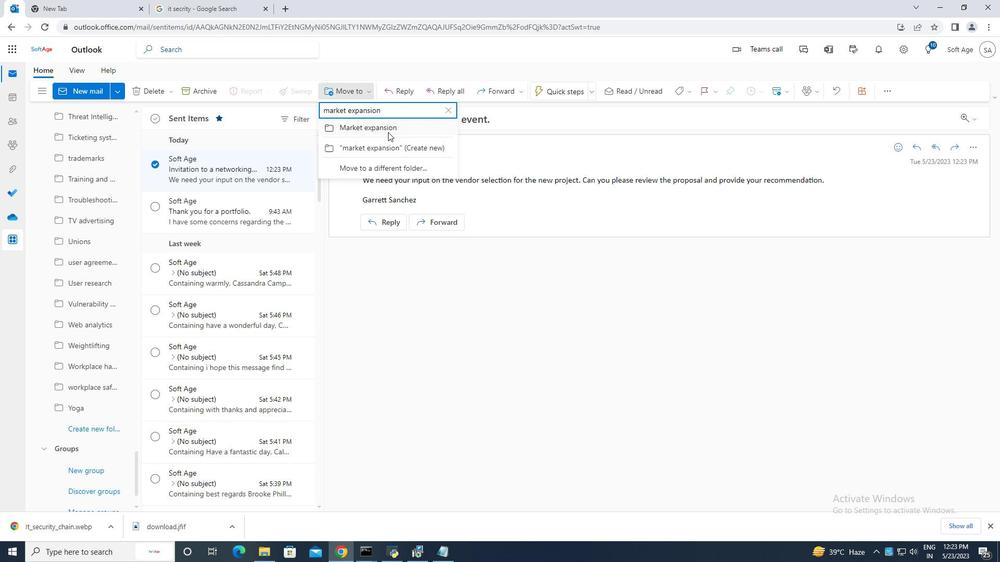 
Action: Mouse moved to (416, 209)
Screenshot: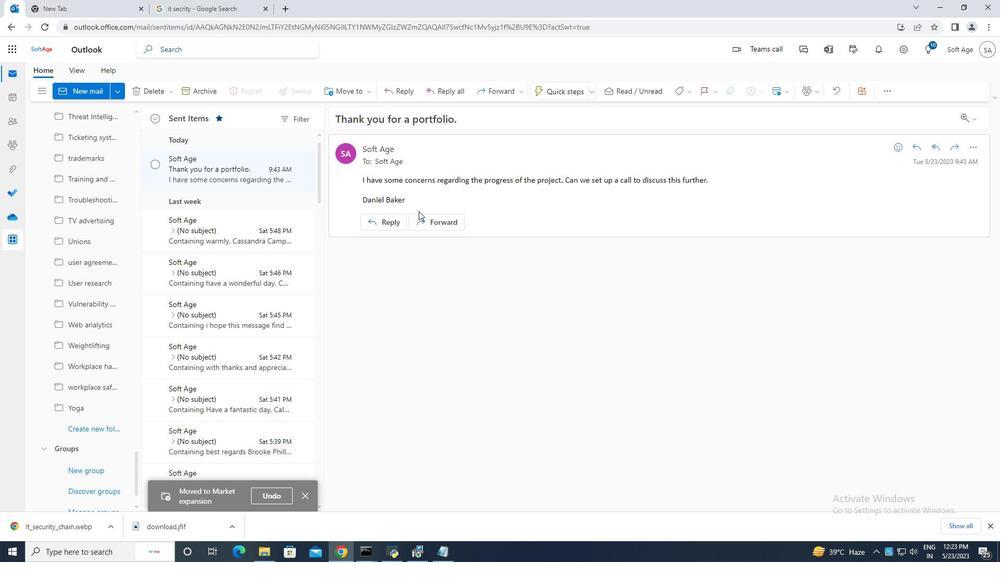 
